 Task: Create in the project BarTech and in the Backlog issue 'Implement a new cloud-based asset management system for a company with advanced asset tracking and maintenance features' a child issue 'Big data model interpretability and transparency testing and optimization', and assign it to team member softage.2@softage.net. Create in the project BarTech and in the Backlog issue 'Integrate a new push notification feature into an existing mobile application to enhance user engagement and real-time updates' a child issue 'Kubernetes cluster backup and recovery planning and optimization', and assign it to team member softage.3@softage.net
Action: Mouse moved to (174, 46)
Screenshot: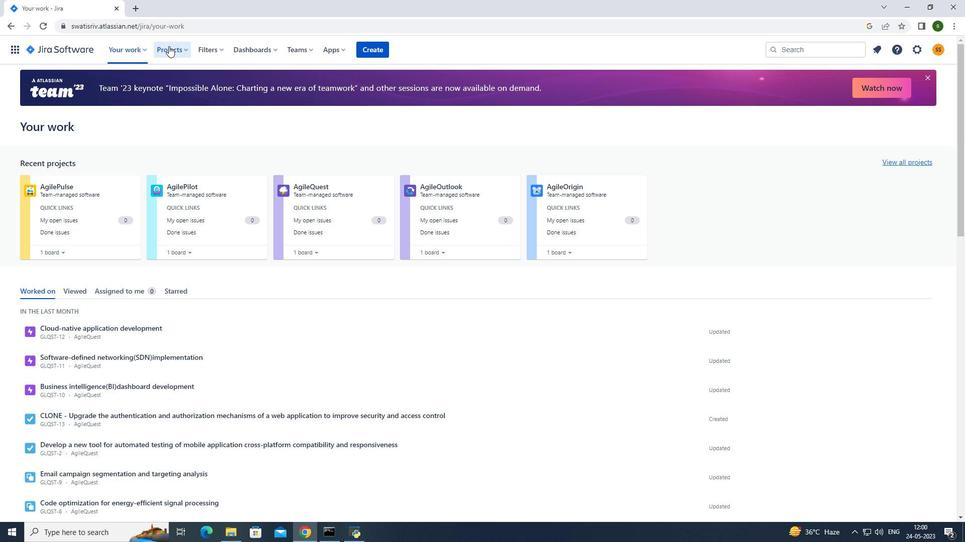 
Action: Mouse pressed left at (174, 46)
Screenshot: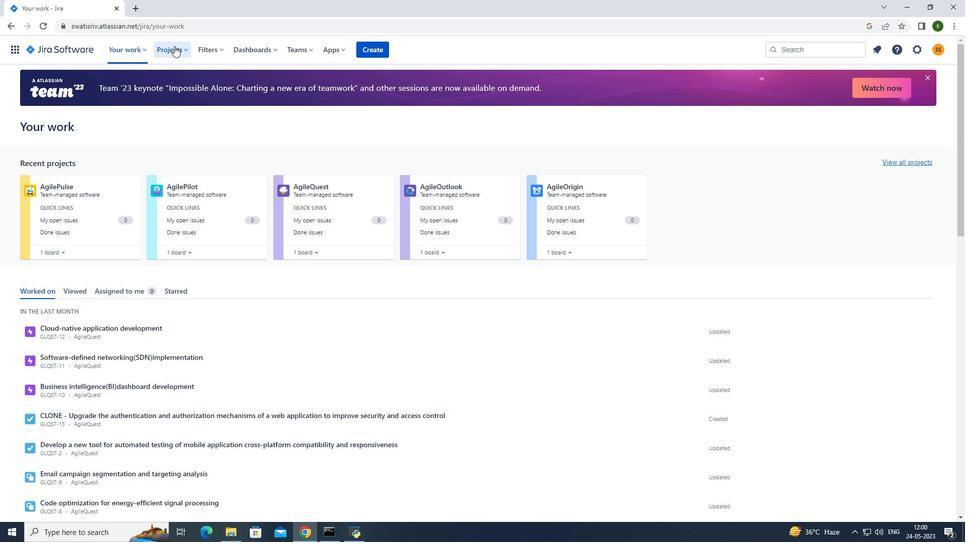 
Action: Mouse moved to (200, 86)
Screenshot: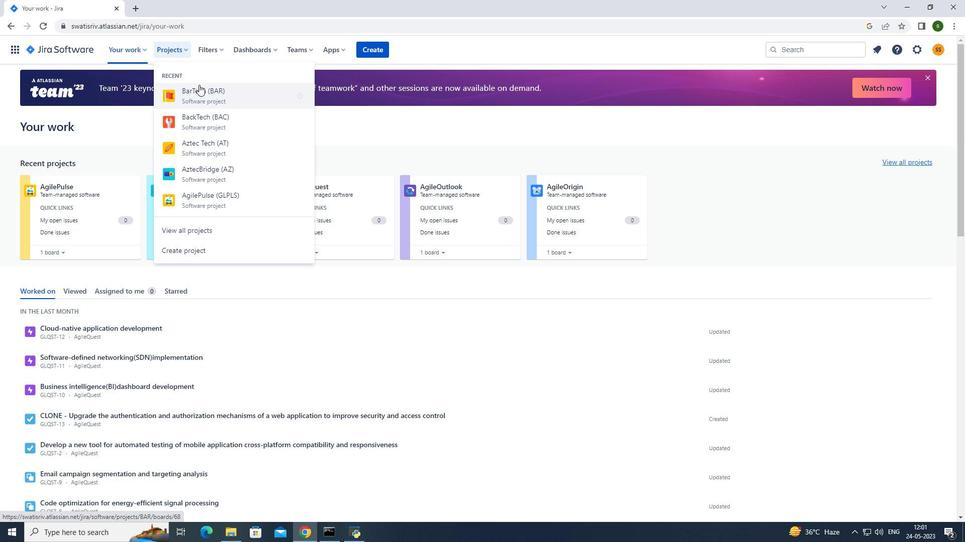 
Action: Mouse pressed left at (200, 86)
Screenshot: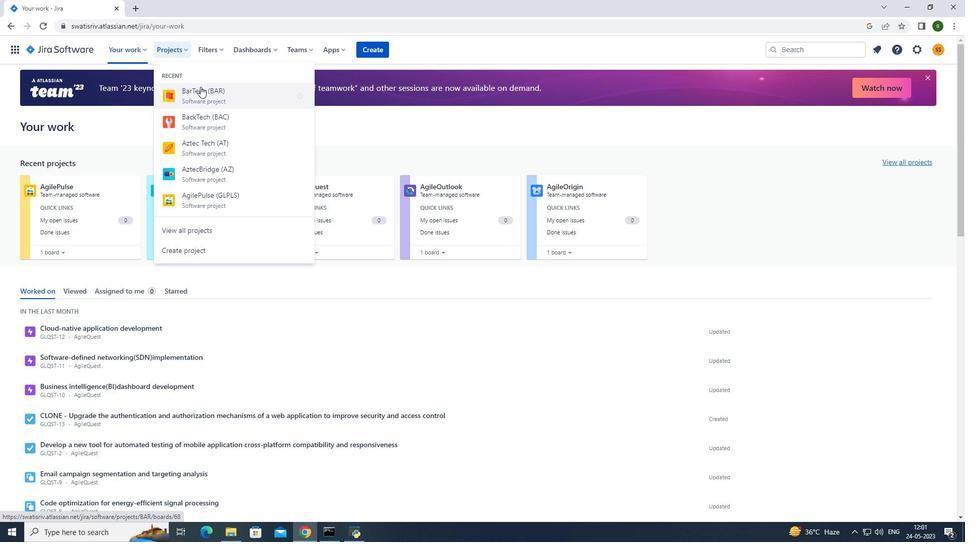 
Action: Mouse moved to (201, 336)
Screenshot: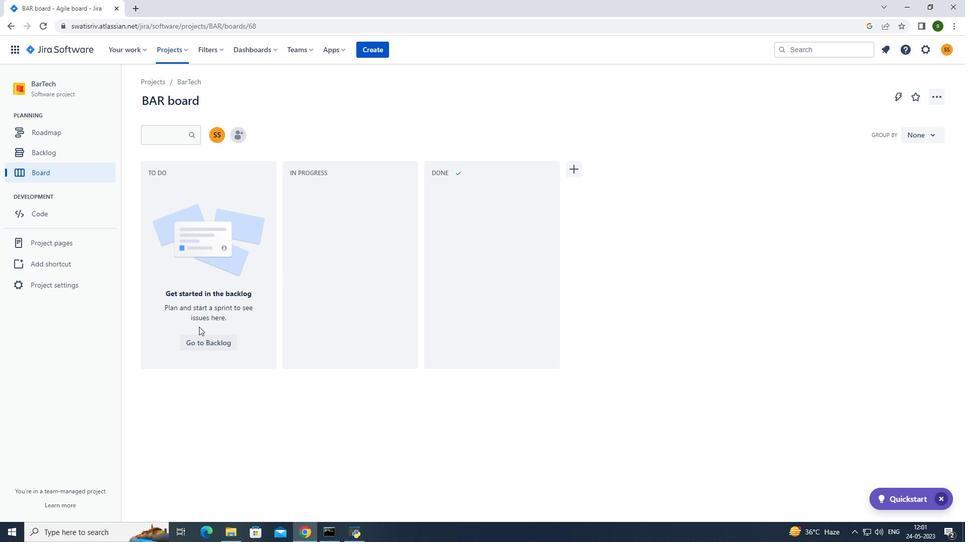 
Action: Mouse pressed left at (201, 336)
Screenshot: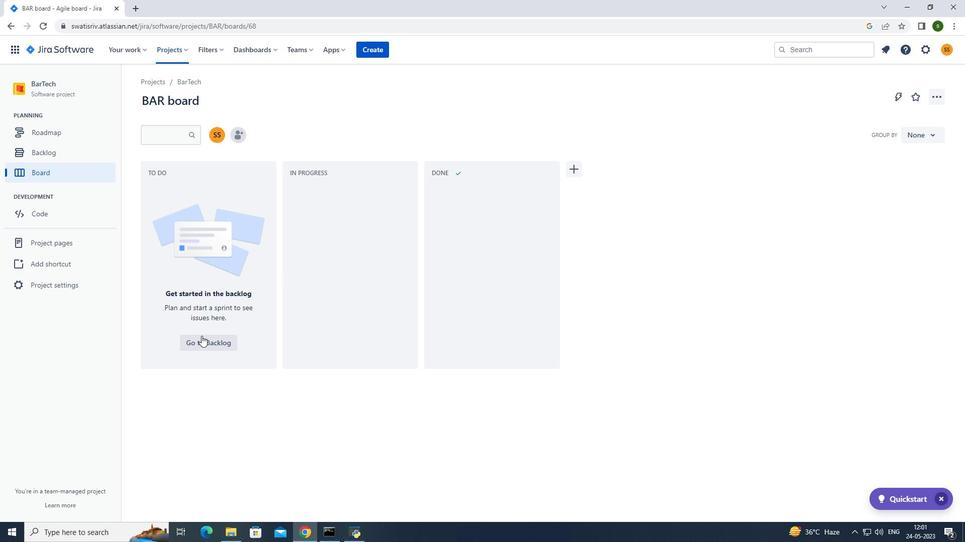 
Action: Mouse moved to (395, 334)
Screenshot: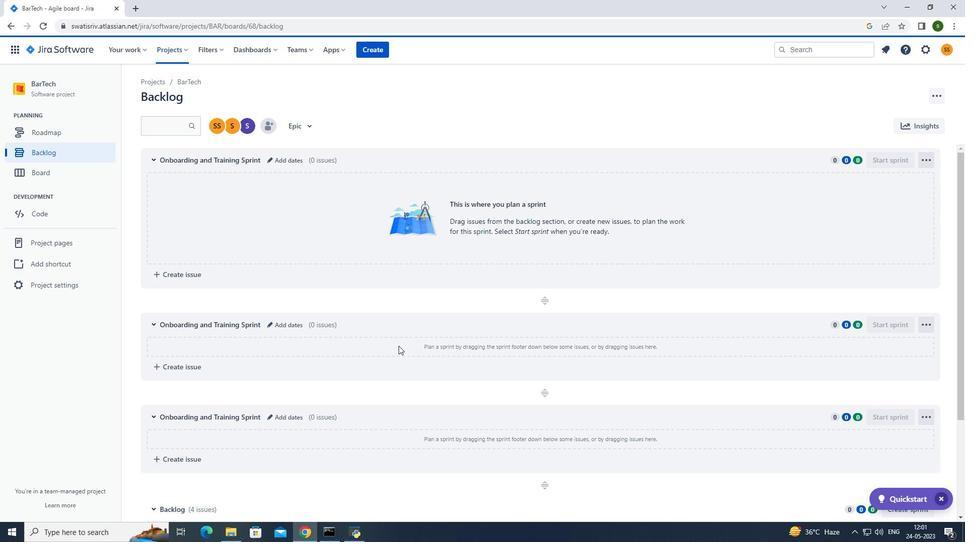 
Action: Mouse scrolled (395, 333) with delta (0, 0)
Screenshot: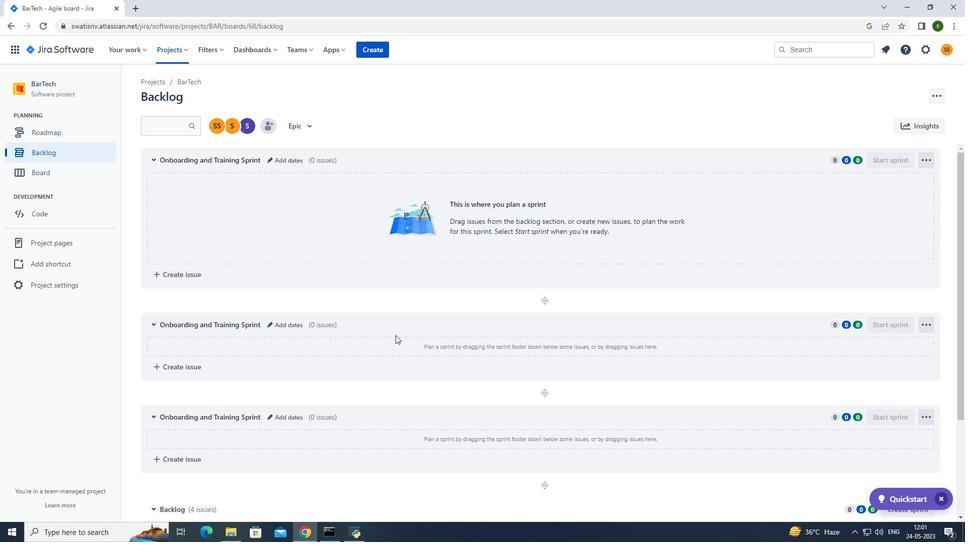 
Action: Mouse scrolled (395, 333) with delta (0, 0)
Screenshot: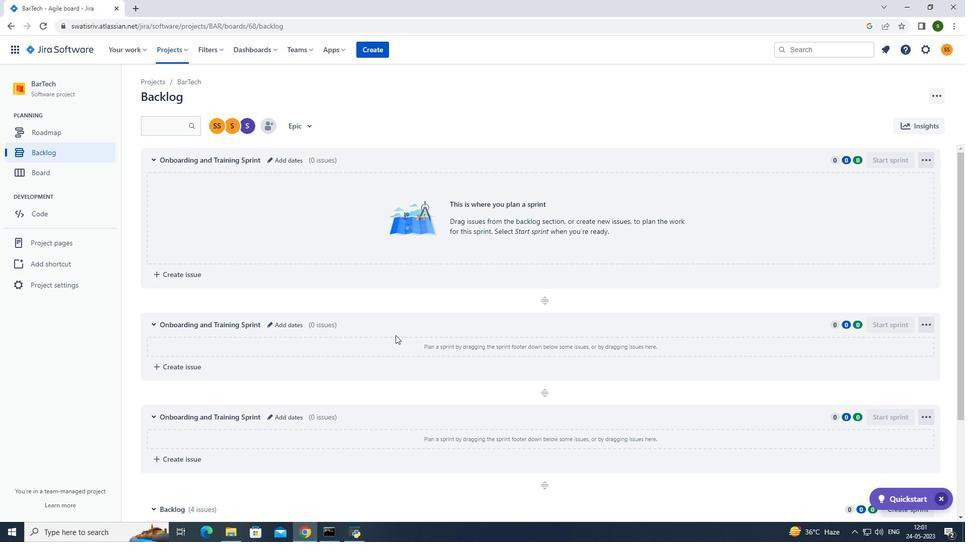 
Action: Mouse scrolled (395, 333) with delta (0, 0)
Screenshot: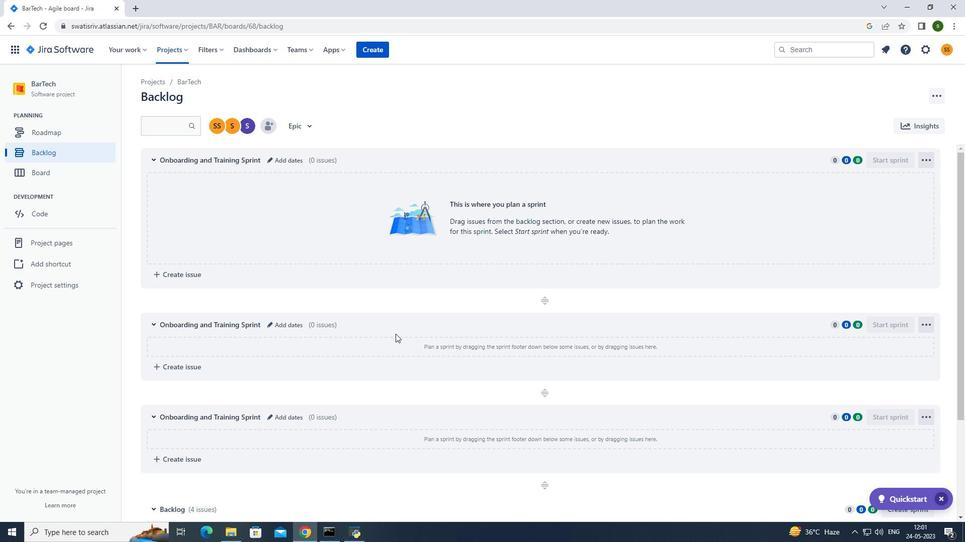 
Action: Mouse scrolled (395, 333) with delta (0, 0)
Screenshot: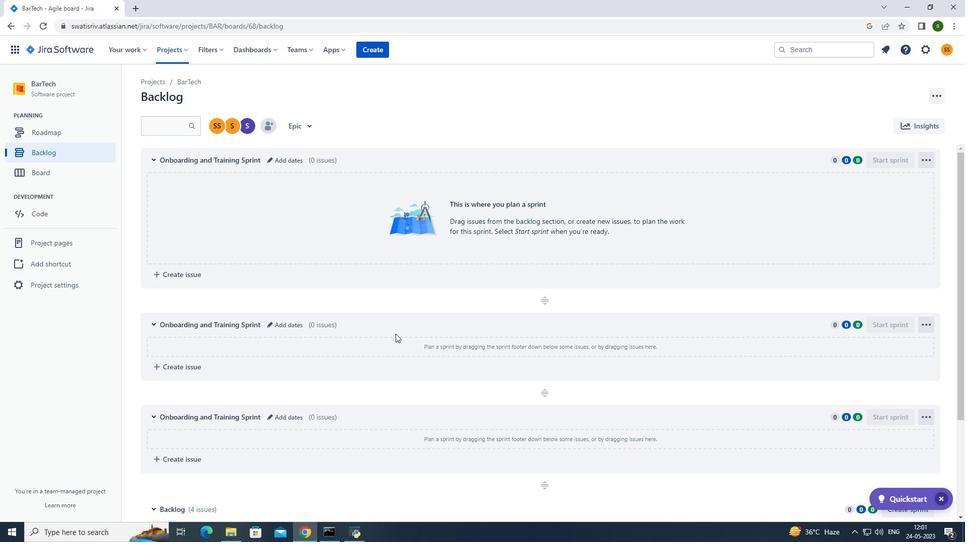 
Action: Mouse scrolled (395, 333) with delta (0, 0)
Screenshot: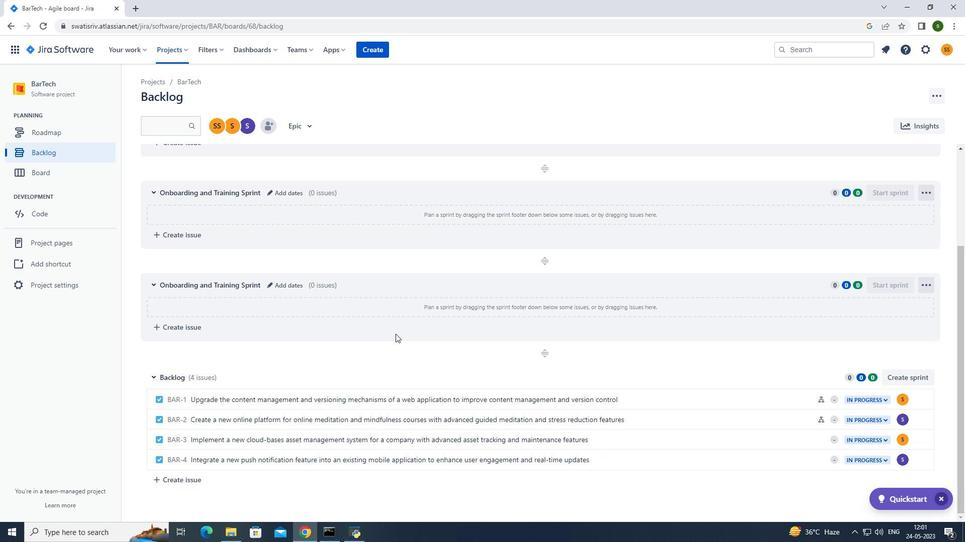 
Action: Mouse scrolled (395, 333) with delta (0, 0)
Screenshot: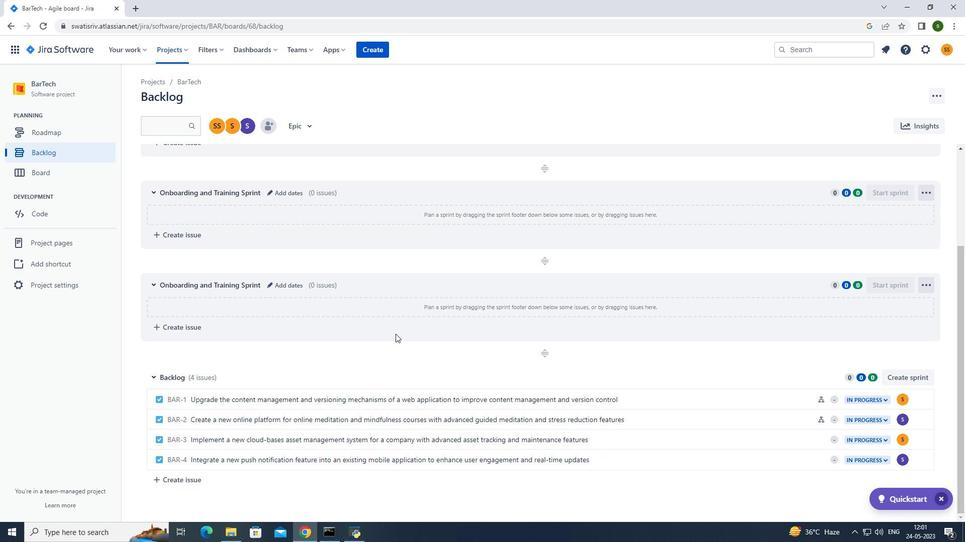 
Action: Mouse scrolled (395, 333) with delta (0, 0)
Screenshot: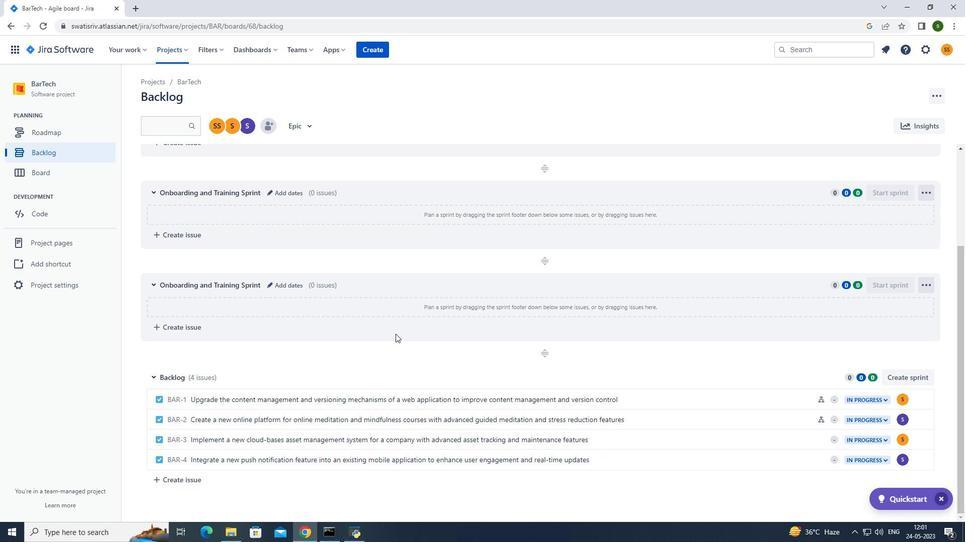 
Action: Mouse moved to (680, 441)
Screenshot: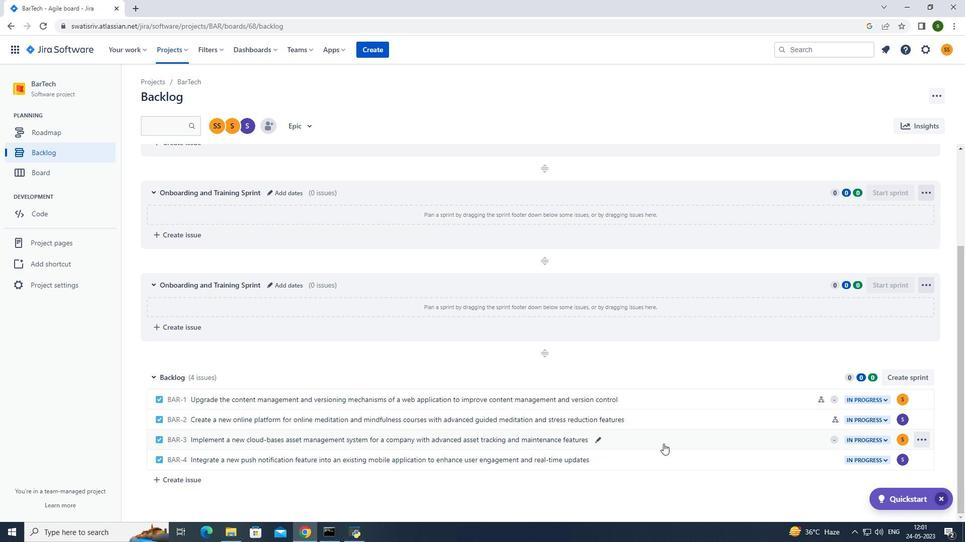 
Action: Mouse pressed left at (680, 441)
Screenshot: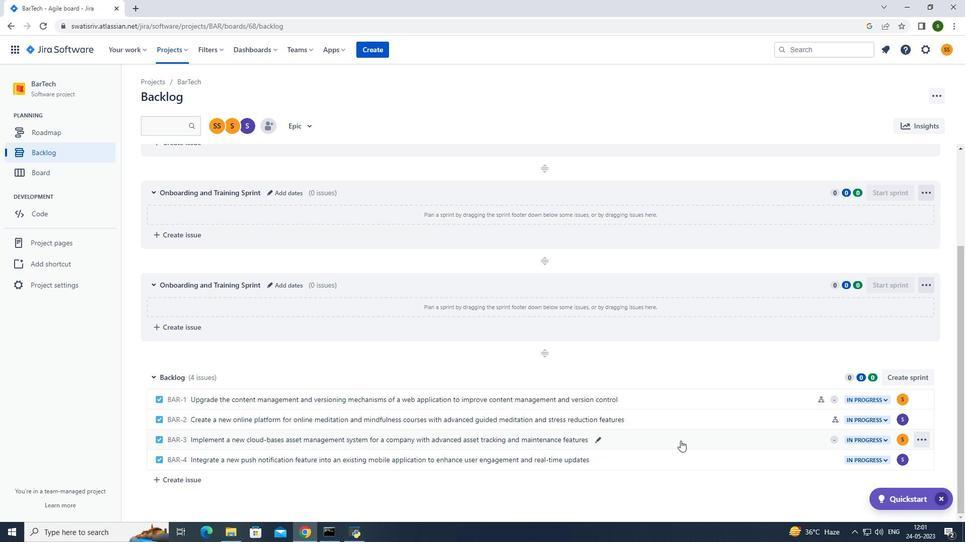 
Action: Mouse moved to (784, 243)
Screenshot: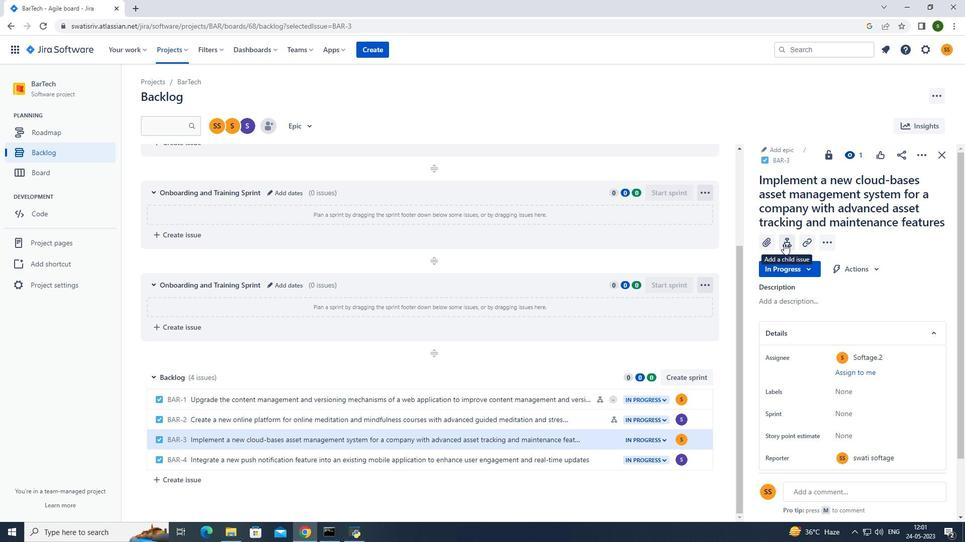 
Action: Mouse pressed left at (784, 243)
Screenshot: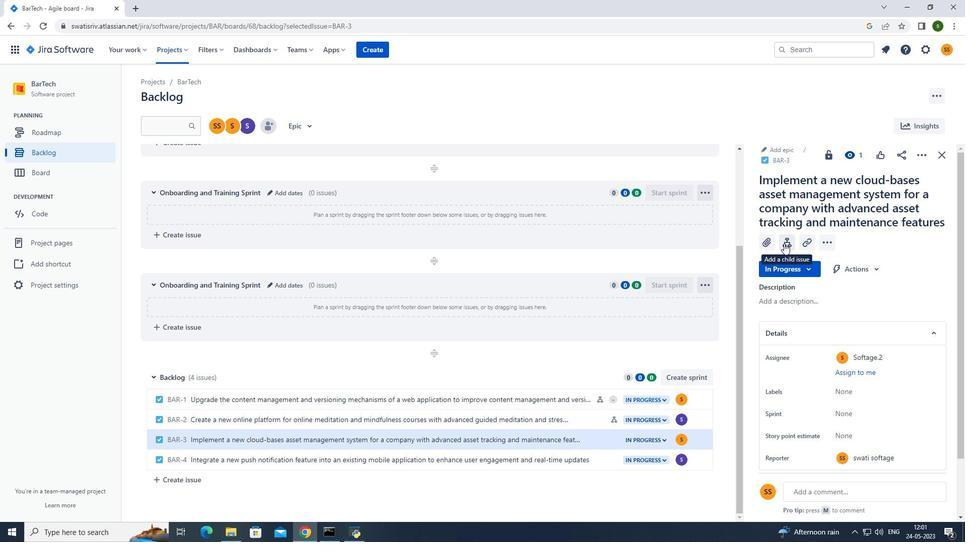 
Action: Mouse moved to (788, 326)
Screenshot: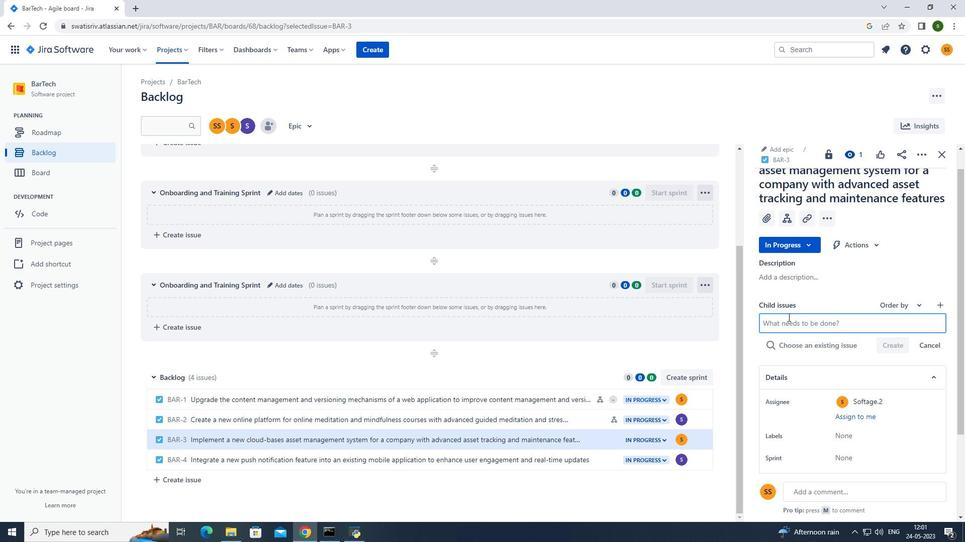 
Action: Mouse pressed left at (788, 326)
Screenshot: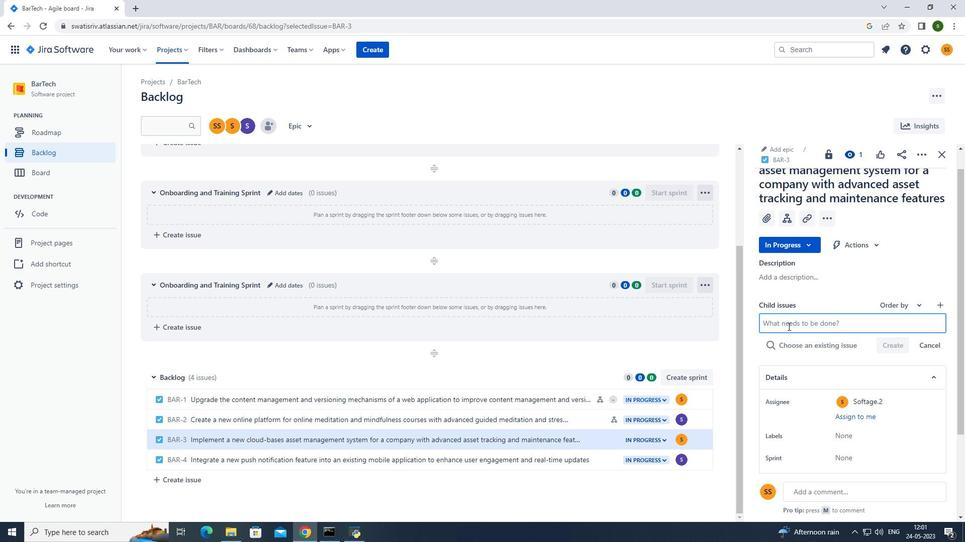 
Action: Key pressed <Key.caps_lock>B<Key.caps_lock>ig<Key.space>data<Key.space>model<Key.space>interpretability<Key.space>and<Key.space>transparency<Key.space>testing<Key.space>and<Key.space>optimization<Key.enter>
Screenshot: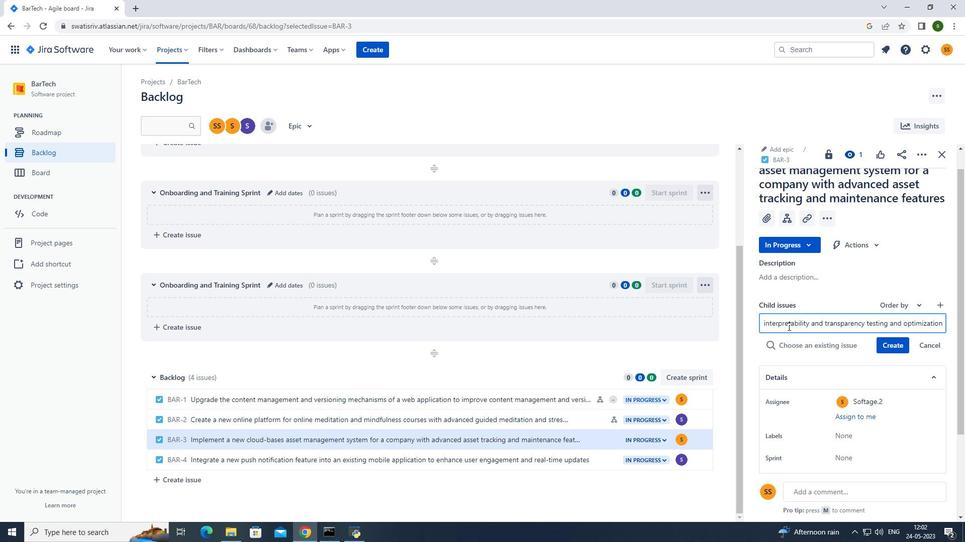 
Action: Mouse moved to (898, 327)
Screenshot: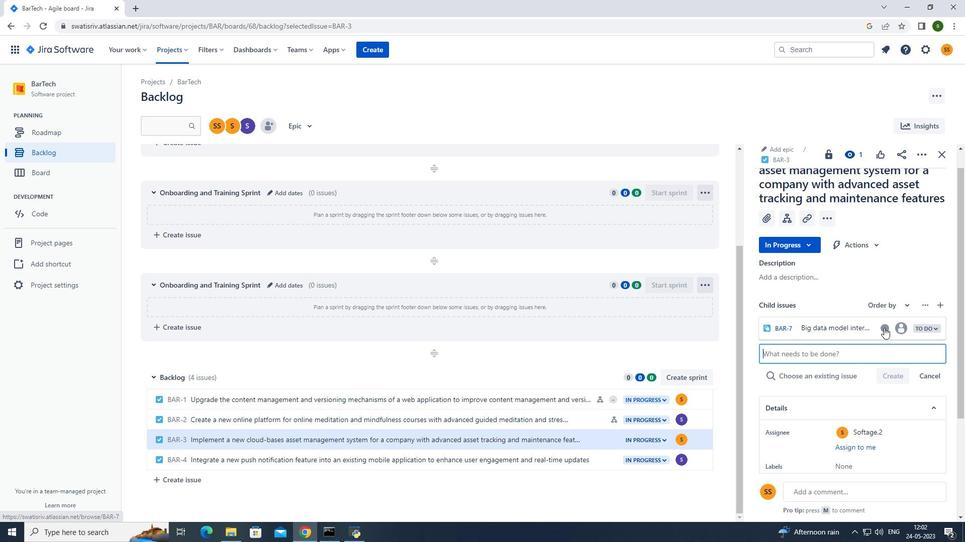 
Action: Mouse pressed left at (898, 327)
Screenshot: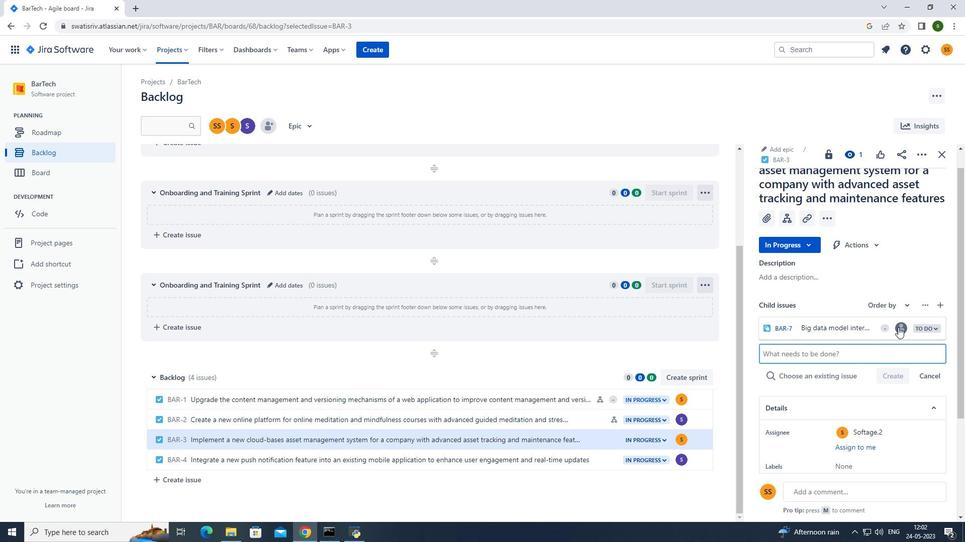
Action: Mouse moved to (815, 277)
Screenshot: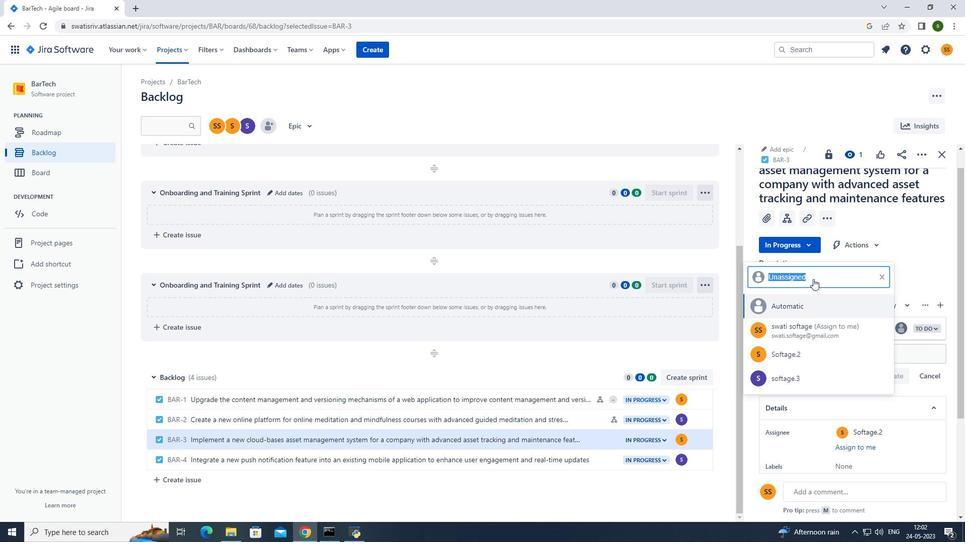 
Action: Key pressed softage.2<Key.shift><Key.shift><Key.shift><Key.shift>@softage.net
Screenshot: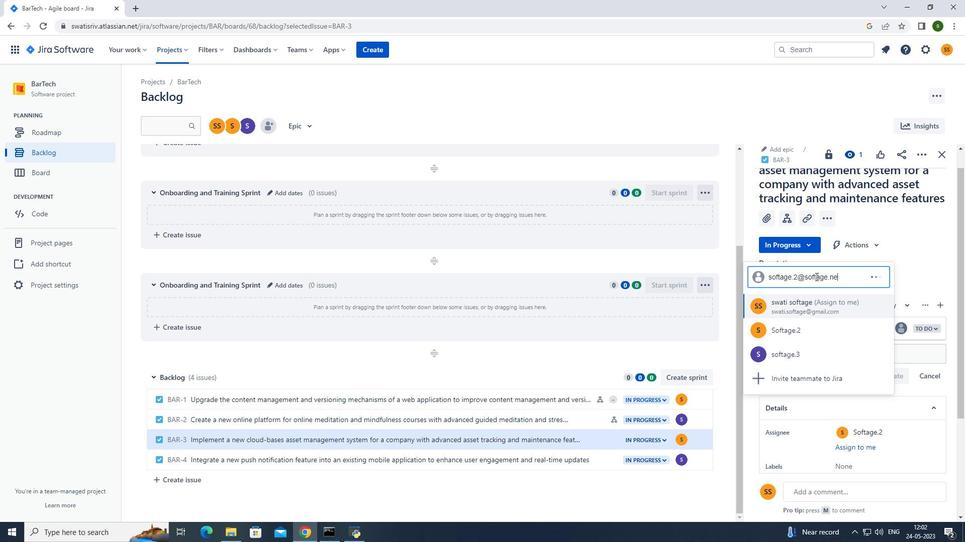 
Action: Mouse moved to (797, 331)
Screenshot: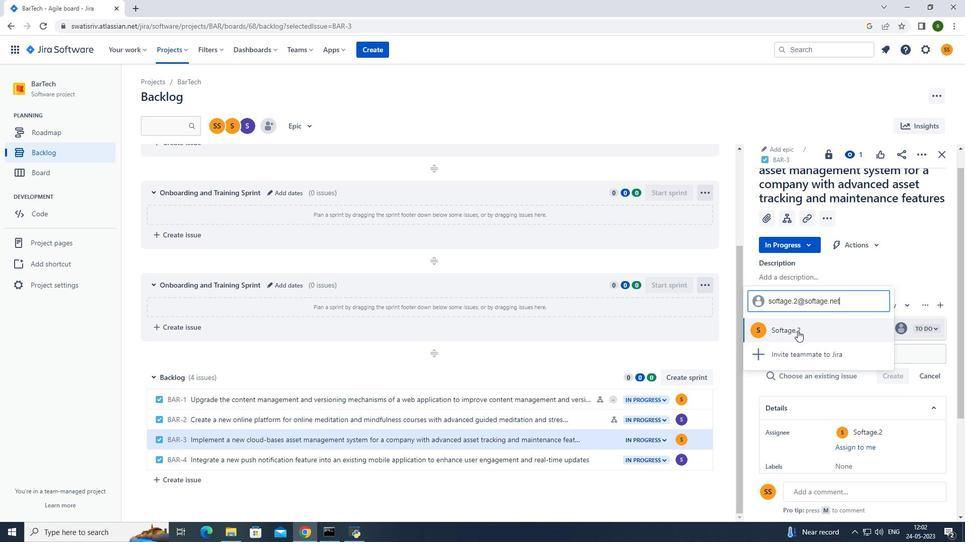 
Action: Mouse pressed left at (797, 331)
Screenshot: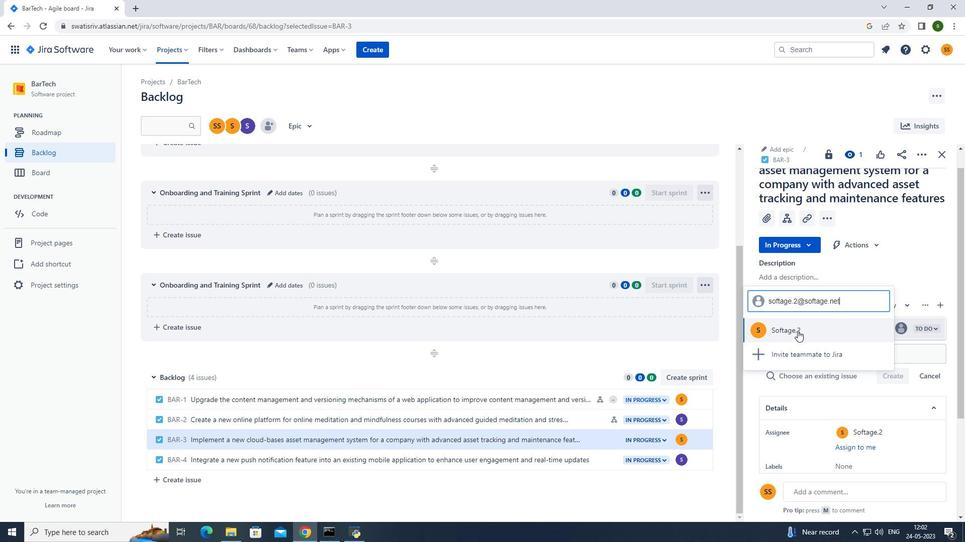 
Action: Mouse moved to (176, 52)
Screenshot: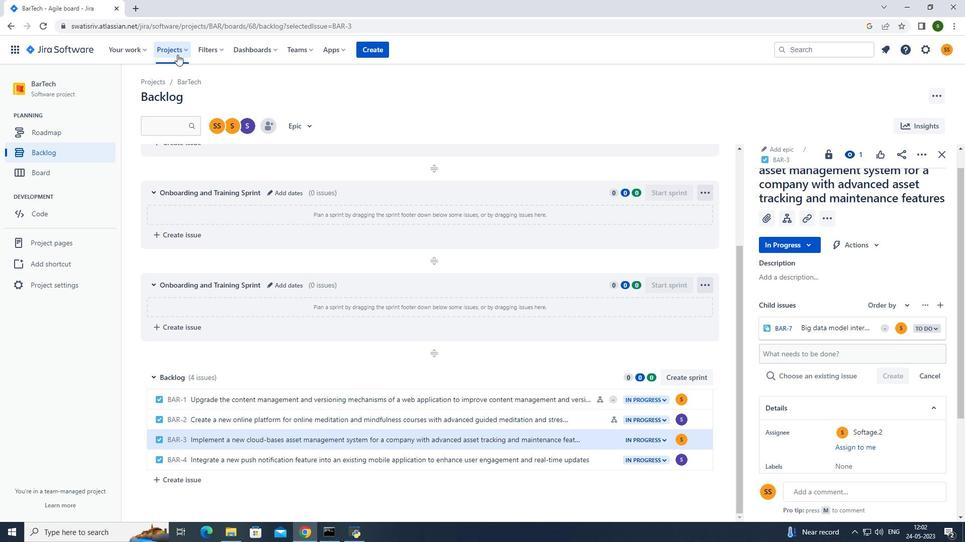 
Action: Mouse pressed left at (176, 52)
Screenshot: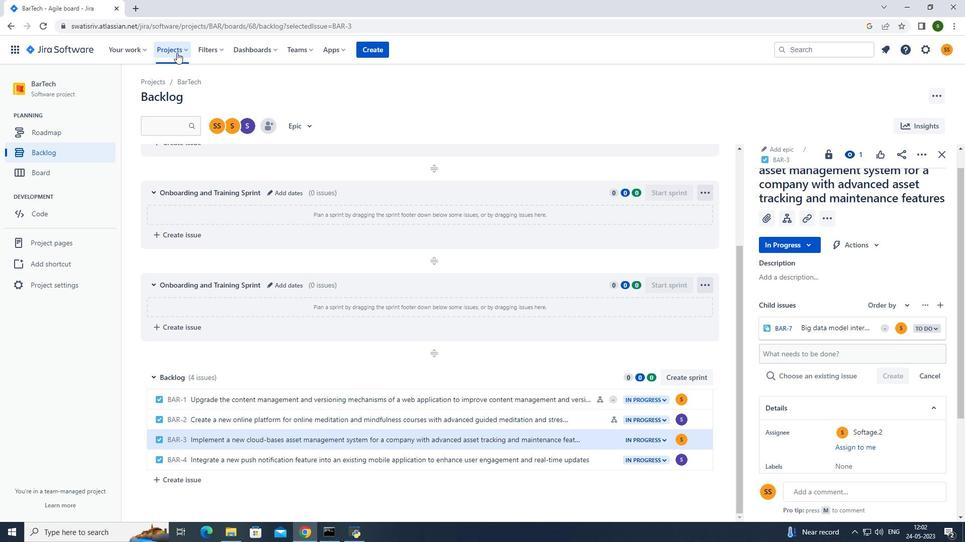 
Action: Mouse moved to (194, 94)
Screenshot: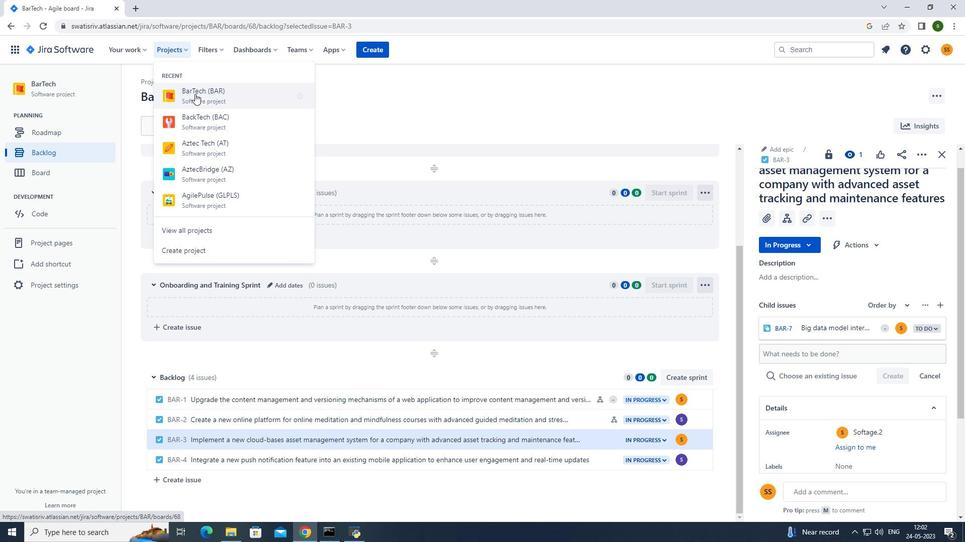 
Action: Mouse pressed left at (194, 94)
Screenshot: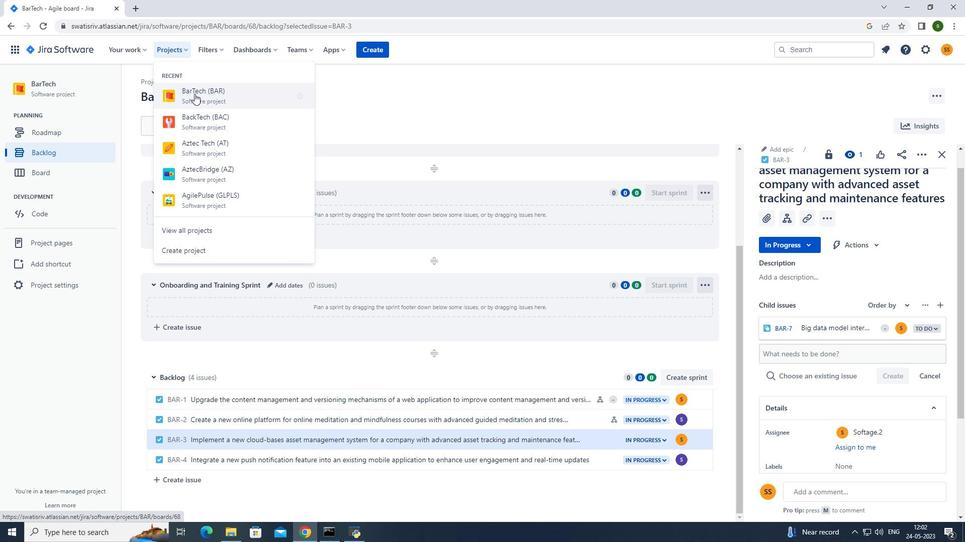 
Action: Mouse moved to (188, 344)
Screenshot: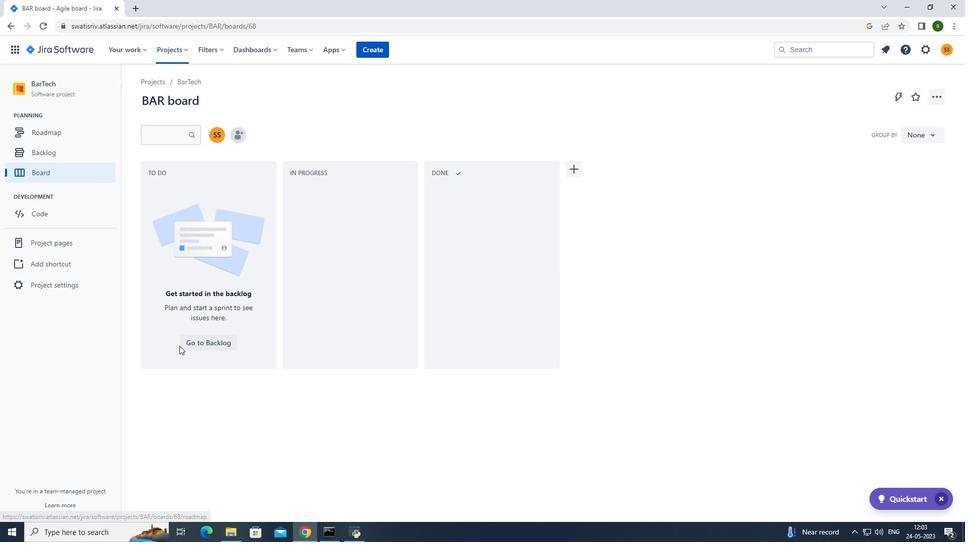 
Action: Mouse pressed left at (188, 344)
Screenshot: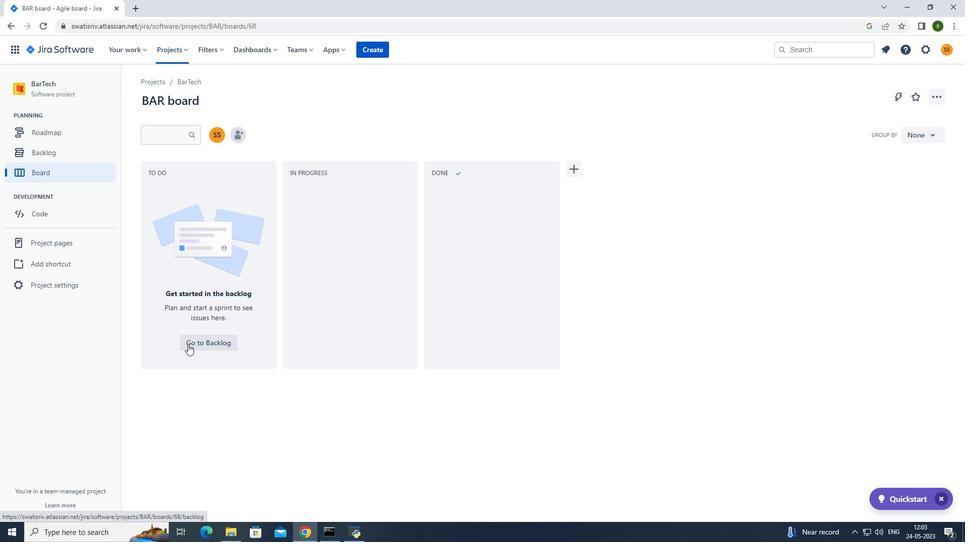 
Action: Mouse moved to (401, 369)
Screenshot: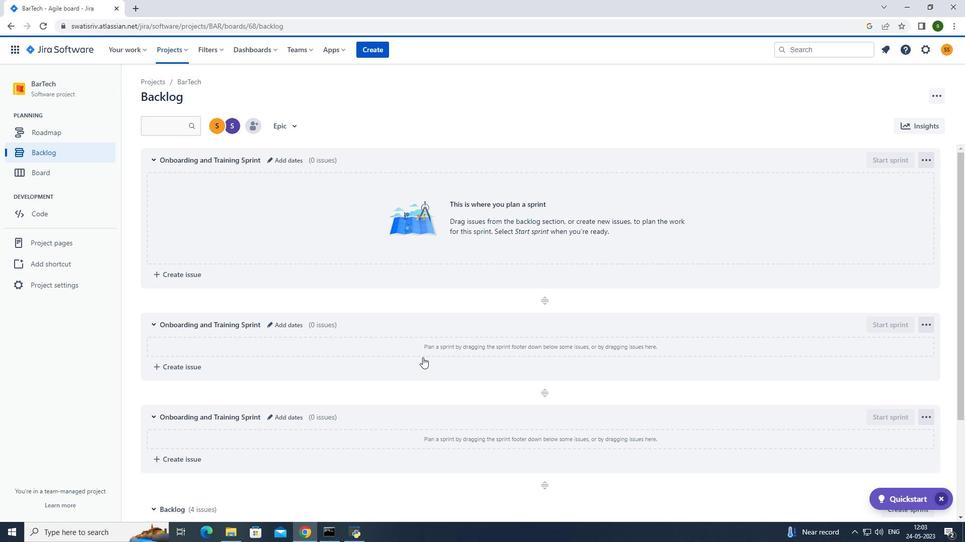 
Action: Mouse scrolled (401, 368) with delta (0, 0)
Screenshot: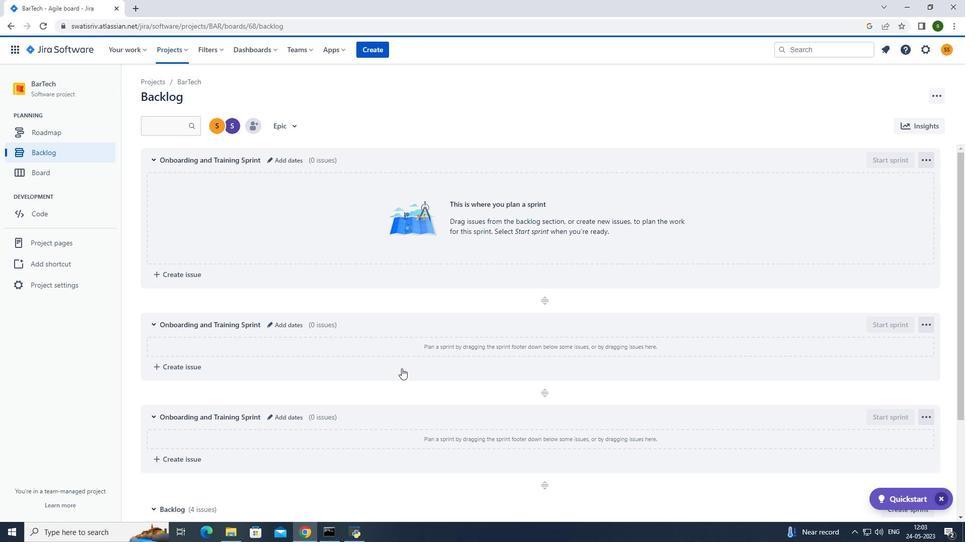 
Action: Mouse scrolled (401, 368) with delta (0, 0)
Screenshot: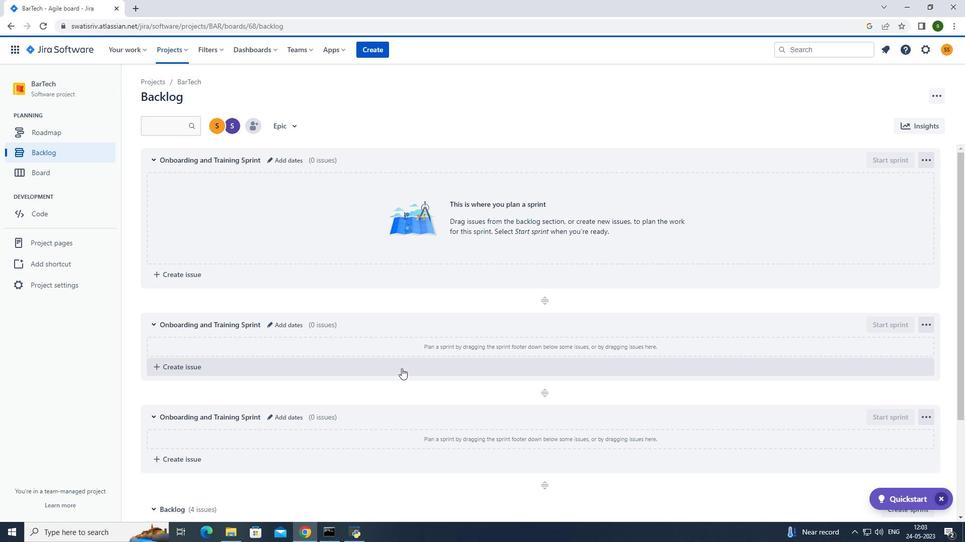
Action: Mouse scrolled (401, 368) with delta (0, 0)
Screenshot: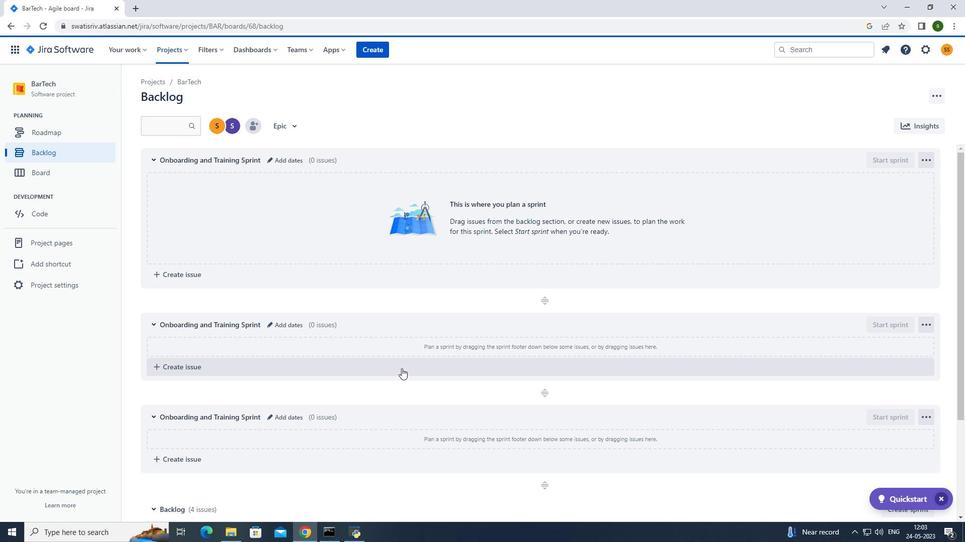 
Action: Mouse scrolled (401, 368) with delta (0, 0)
Screenshot: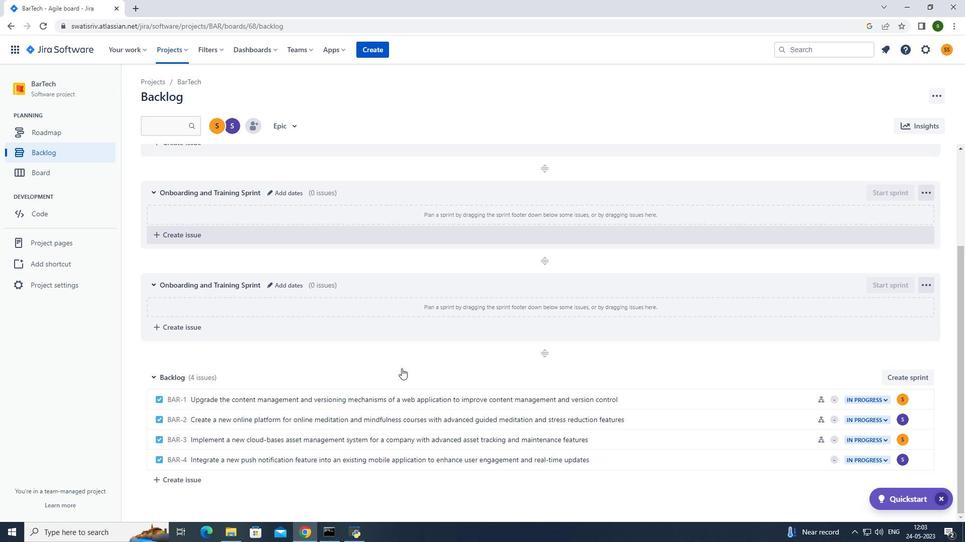 
Action: Mouse scrolled (401, 368) with delta (0, 0)
Screenshot: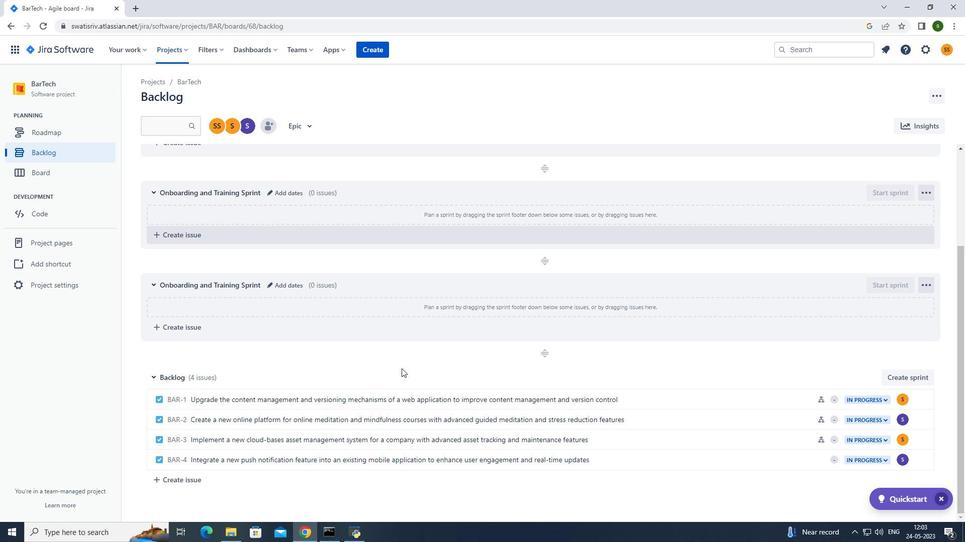 
Action: Mouse moved to (671, 460)
Screenshot: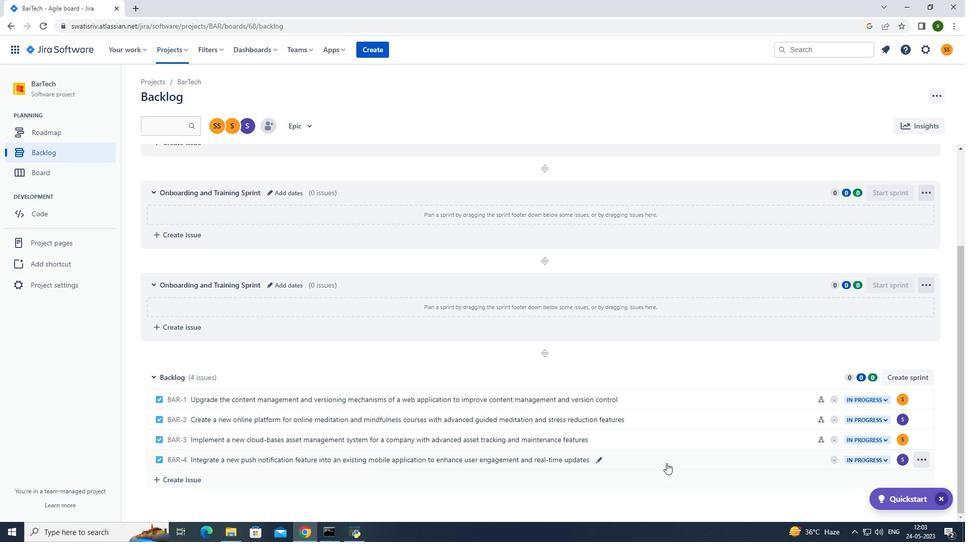 
Action: Mouse pressed left at (671, 460)
Screenshot: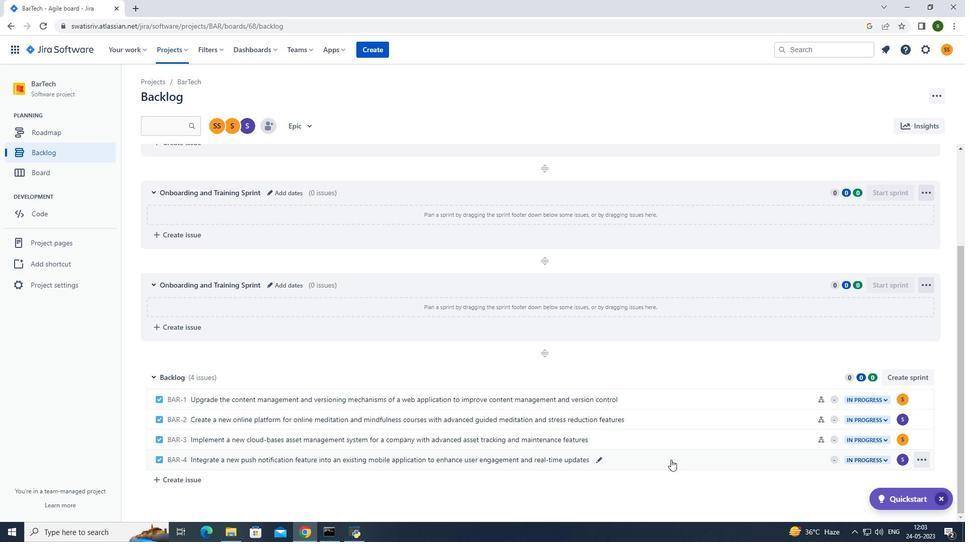 
Action: Mouse moved to (785, 247)
Screenshot: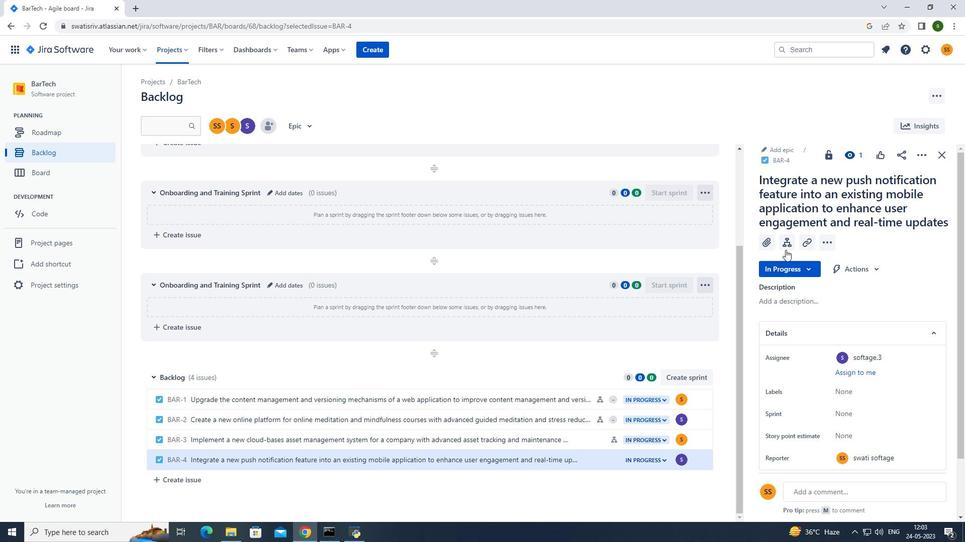 
Action: Mouse pressed left at (785, 247)
Screenshot: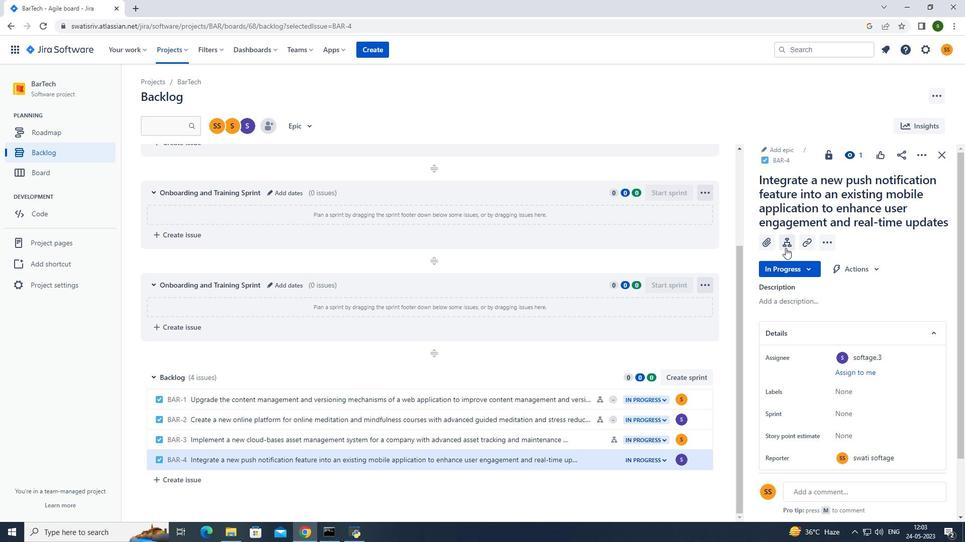 
Action: Mouse moved to (795, 320)
Screenshot: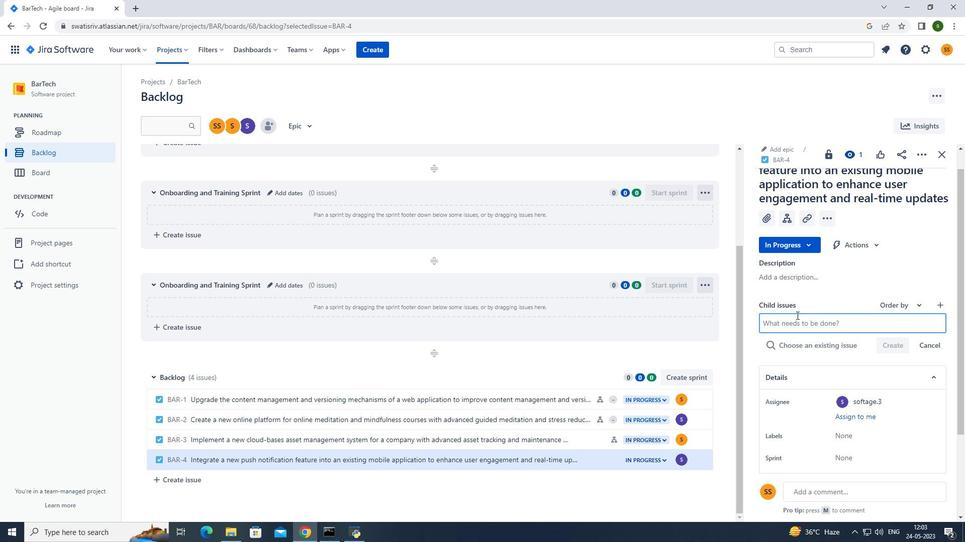 
Action: Mouse pressed left at (795, 320)
Screenshot: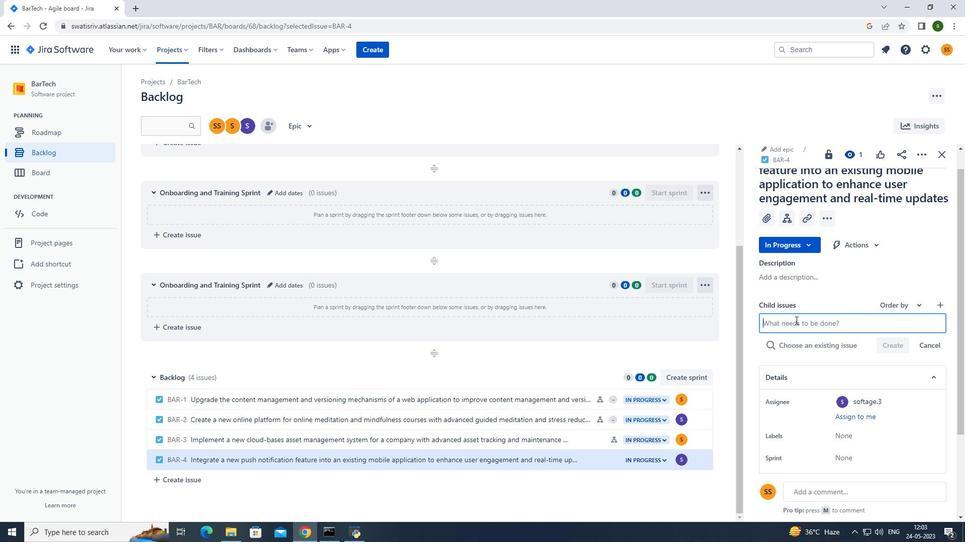 
Action: Mouse moved to (808, 324)
Screenshot: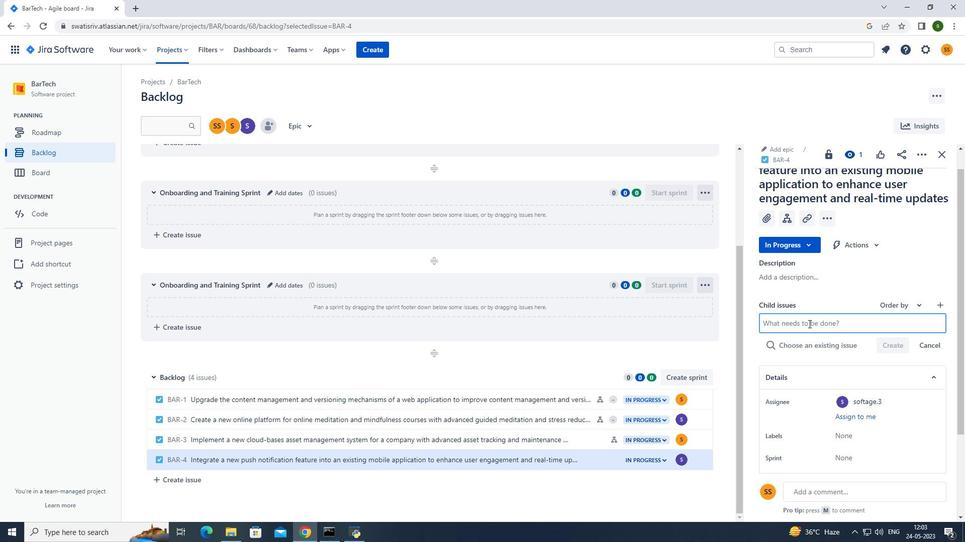 
Action: Key pressed <Key.caps_lock>K<Key.caps_lock>ubernetes<Key.space>cluster<Key.space>backup<Key.space>and<Key.space>recovery<Key.space>planning<Key.space>and<Key.space>optimization<Key.enter>
Screenshot: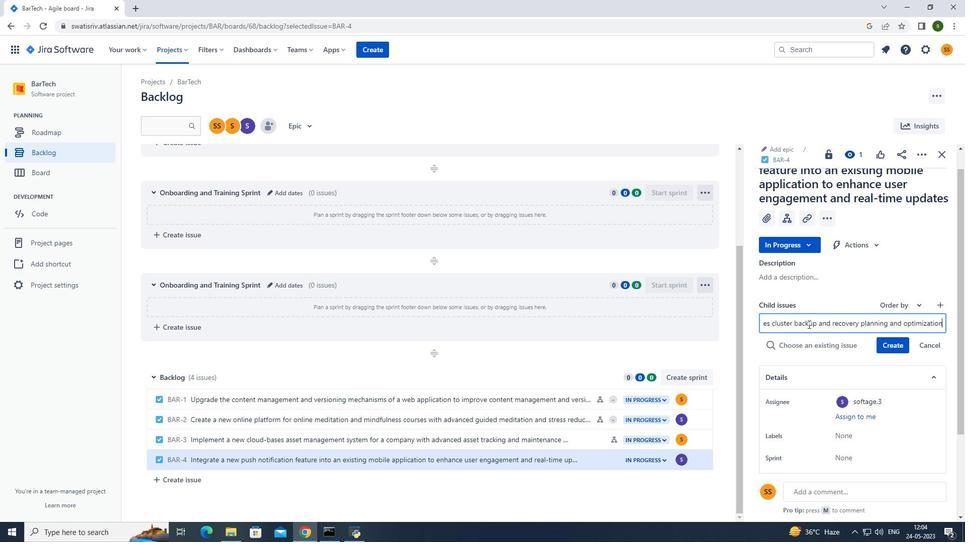 
Action: Mouse moved to (905, 329)
Screenshot: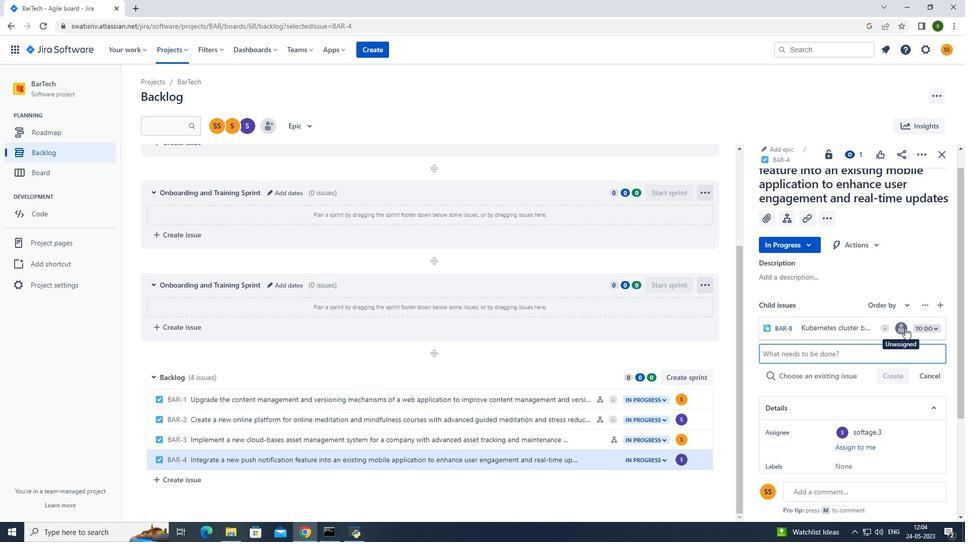 
Action: Mouse pressed left at (905, 329)
Screenshot: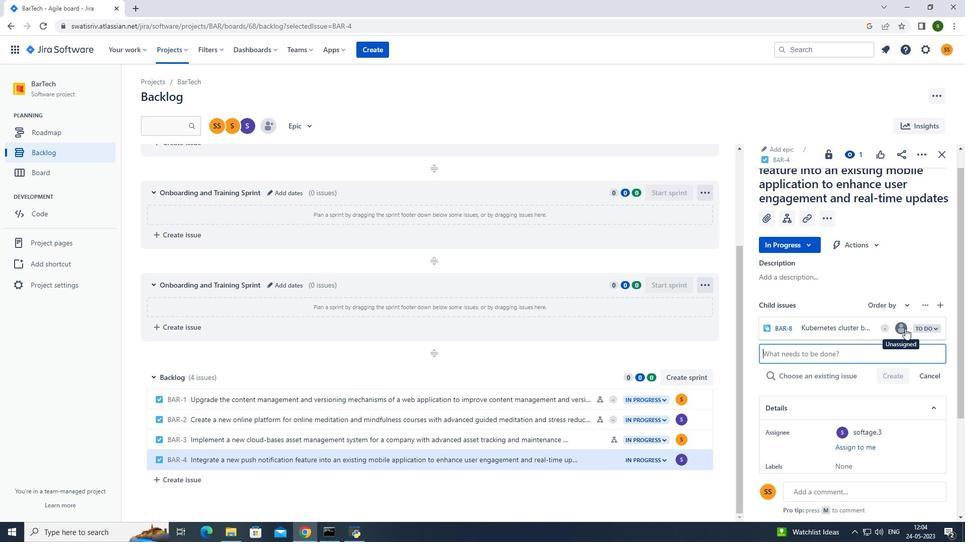 
Action: Mouse moved to (816, 273)
Screenshot: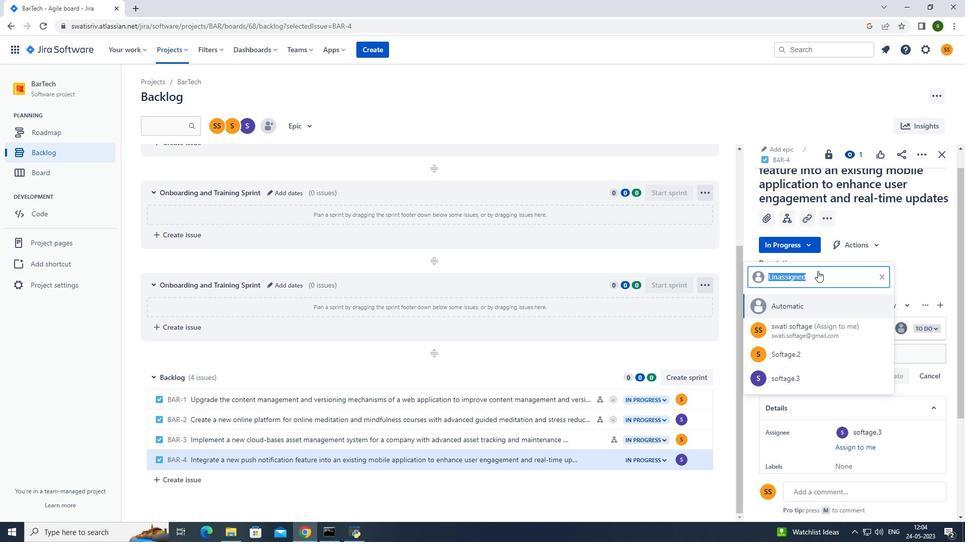 
Action: Key pressed softage.3<Key.shift>@softage.net
Screenshot: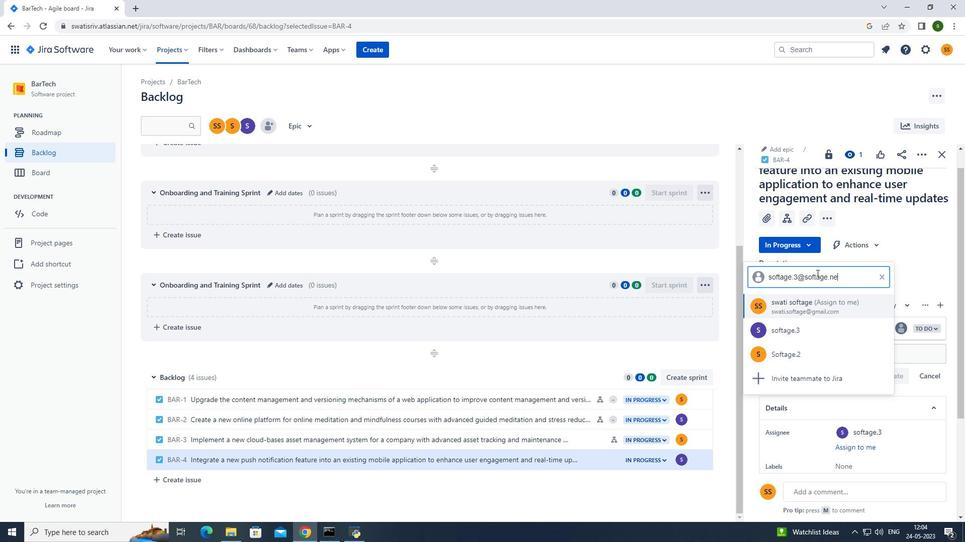 
Action: Mouse moved to (818, 328)
Screenshot: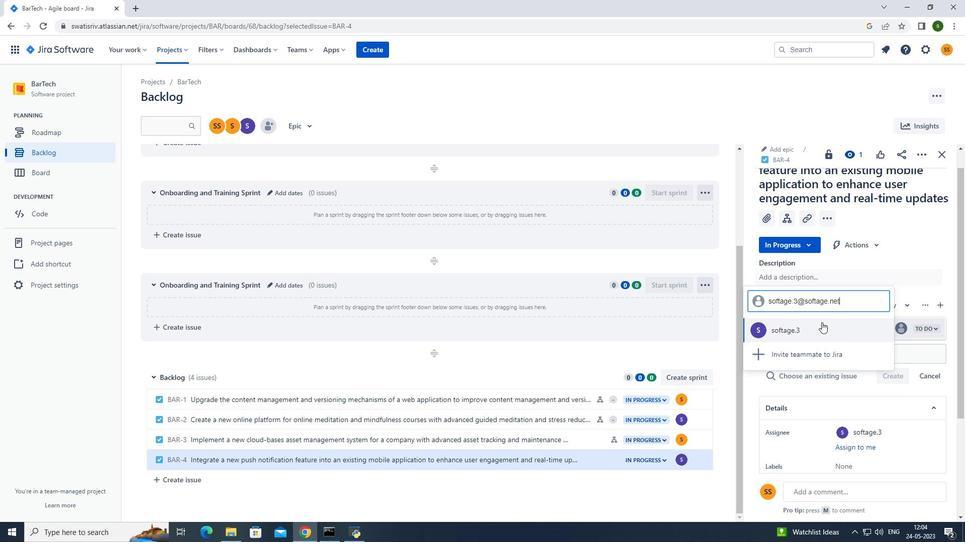 
Action: Mouse pressed left at (818, 328)
Screenshot: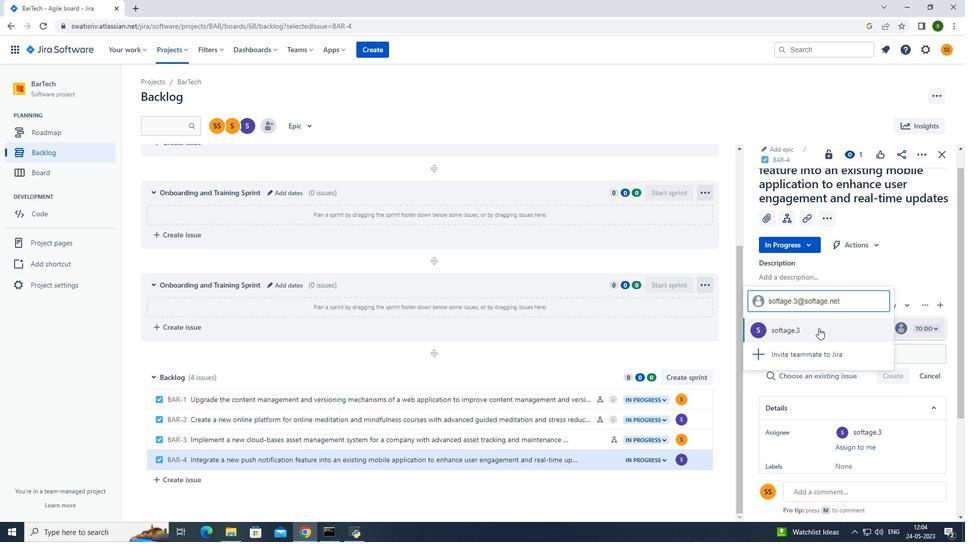
Action: Mouse moved to (620, 121)
Screenshot: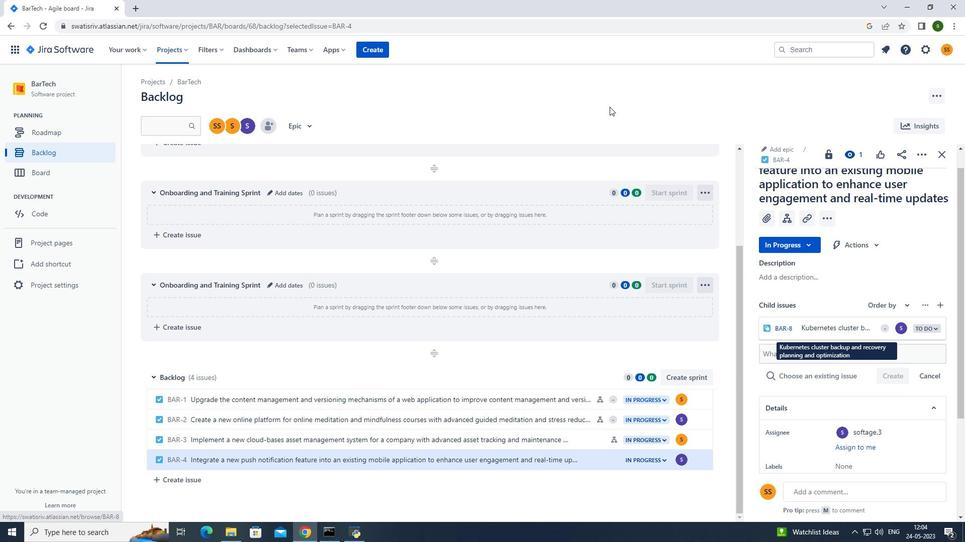 
Action: Mouse pressed left at (620, 121)
Screenshot: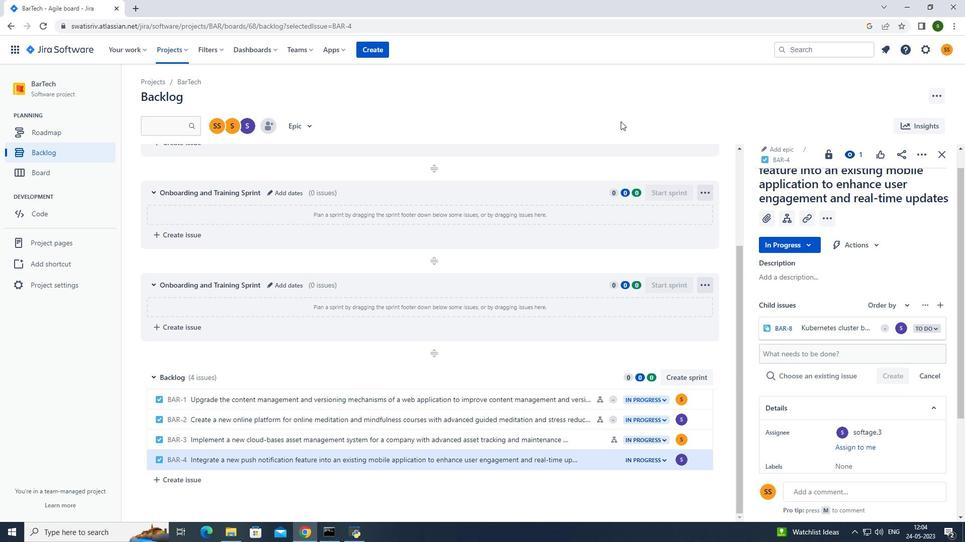 
